 Task: Send an email with the signature Chloe Collins with the subject 'Partnership proposal' and the message 'I would like to request a quotation for your services.' from softage.1@softage.net to softage.6@softage.net and softage.7@softage.net with an attached document RFP_response.docx
Action: Mouse moved to (102, 126)
Screenshot: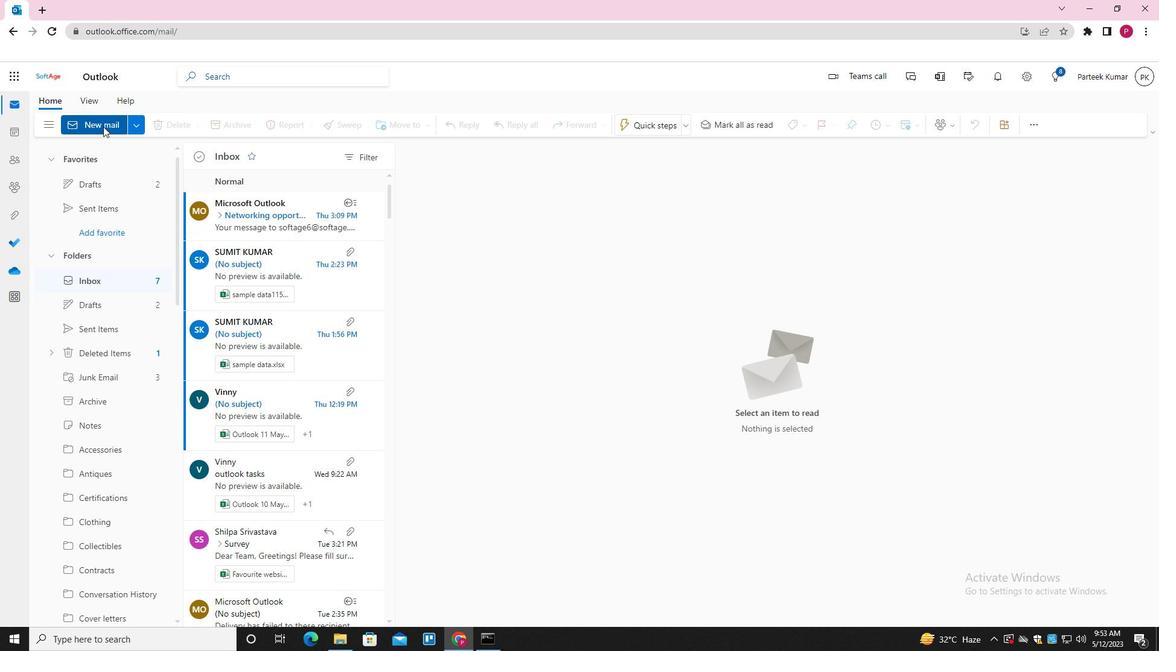 
Action: Mouse pressed left at (102, 126)
Screenshot: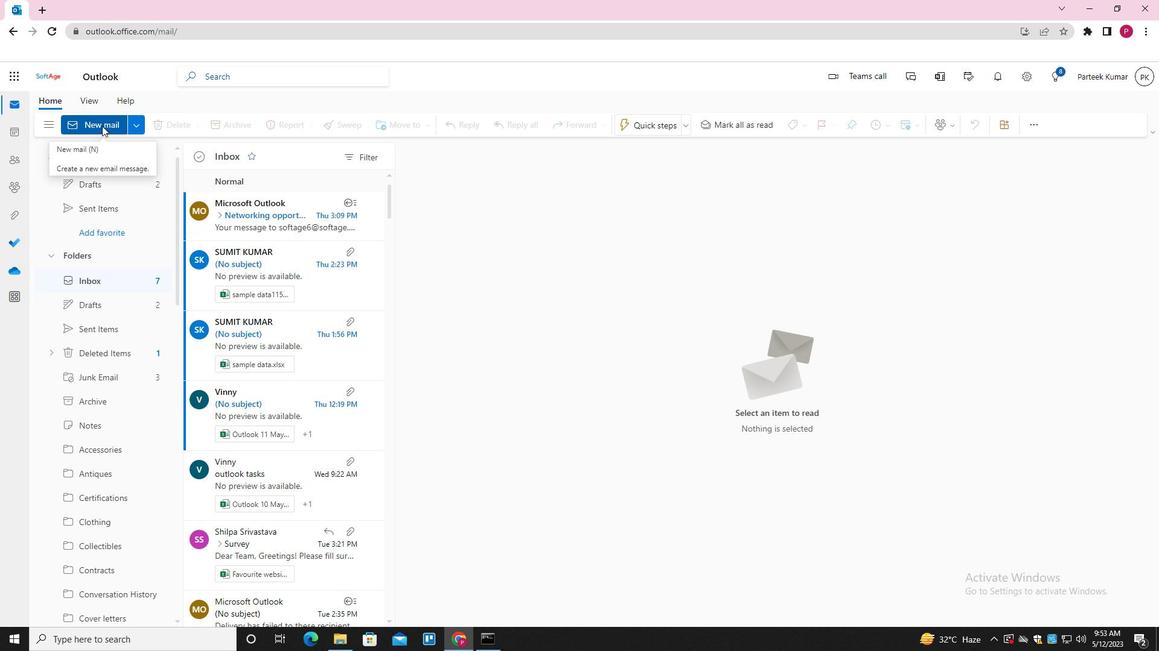 
Action: Mouse moved to (824, 127)
Screenshot: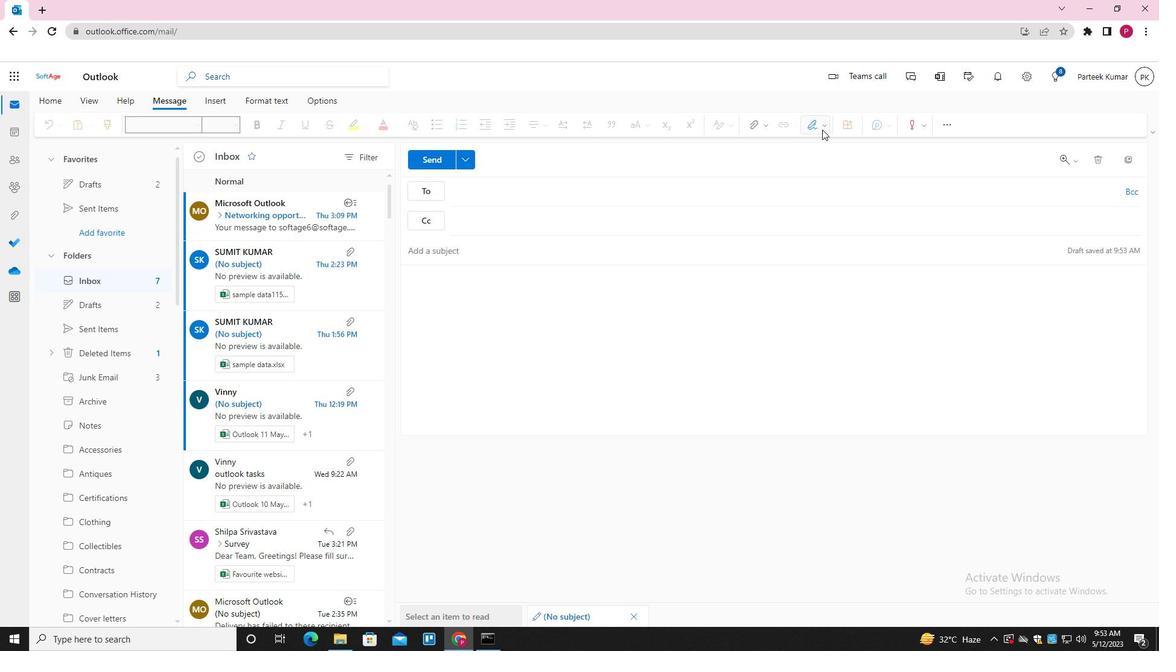 
Action: Mouse pressed left at (824, 127)
Screenshot: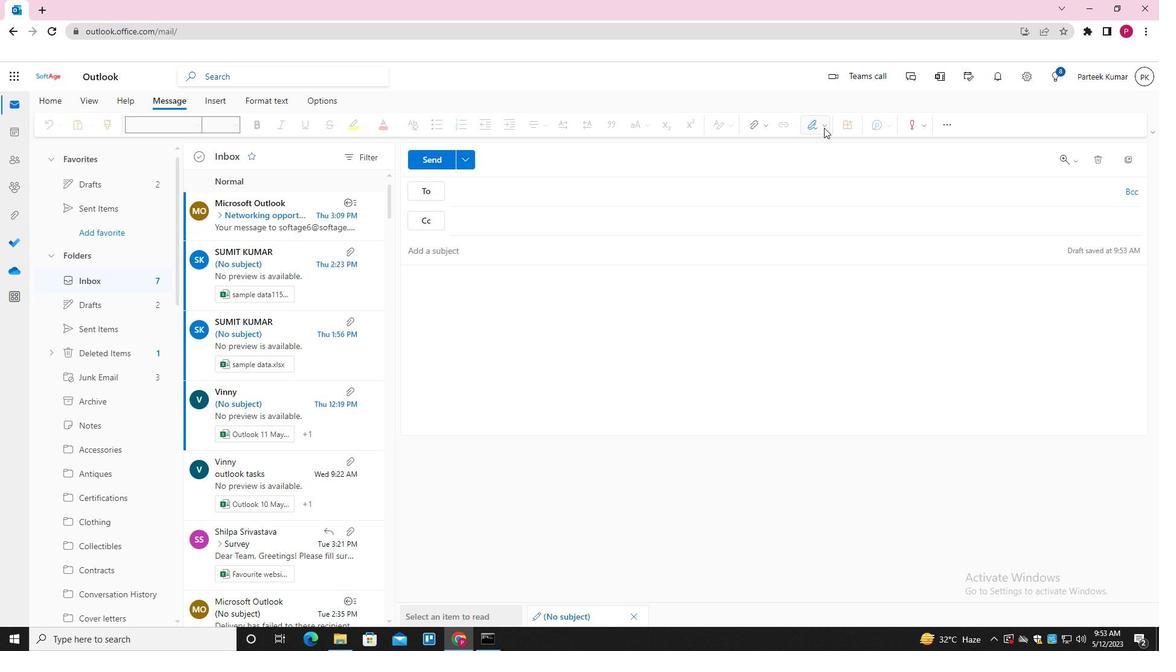 
Action: Mouse moved to (801, 181)
Screenshot: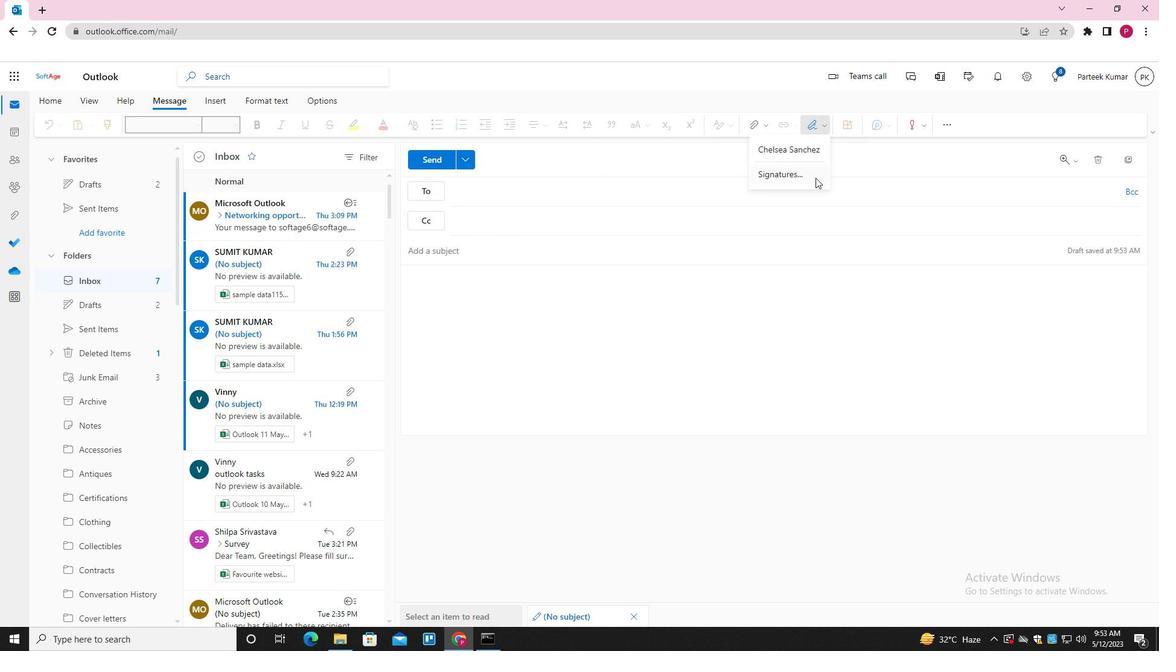 
Action: Mouse pressed left at (801, 181)
Screenshot: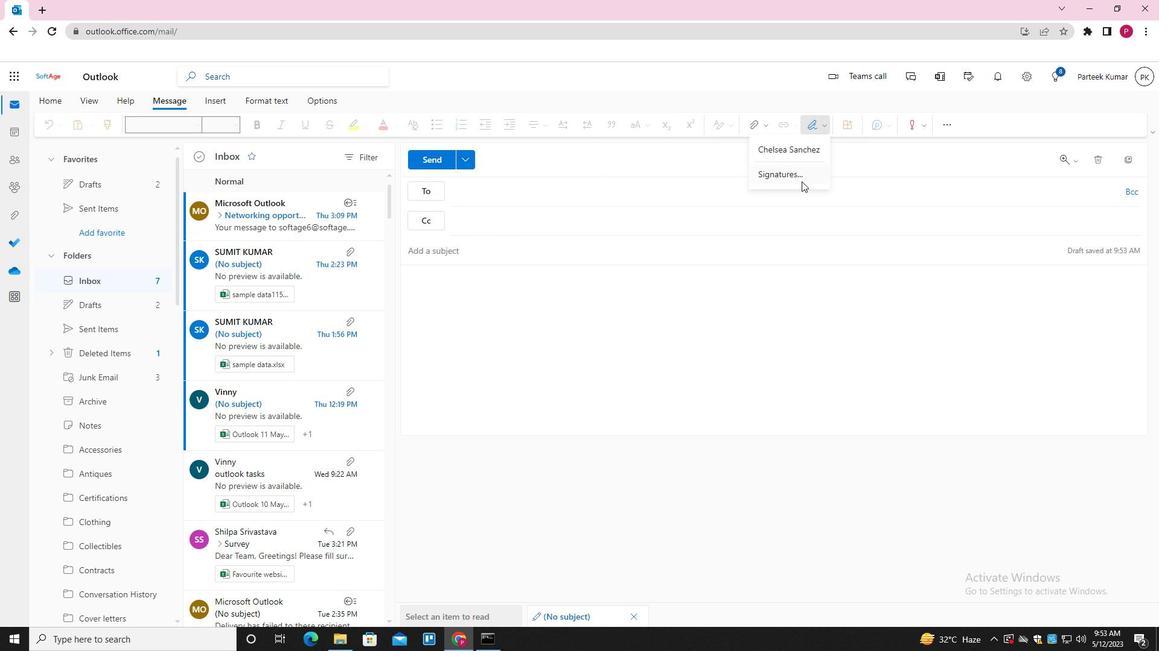 
Action: Mouse moved to (509, 216)
Screenshot: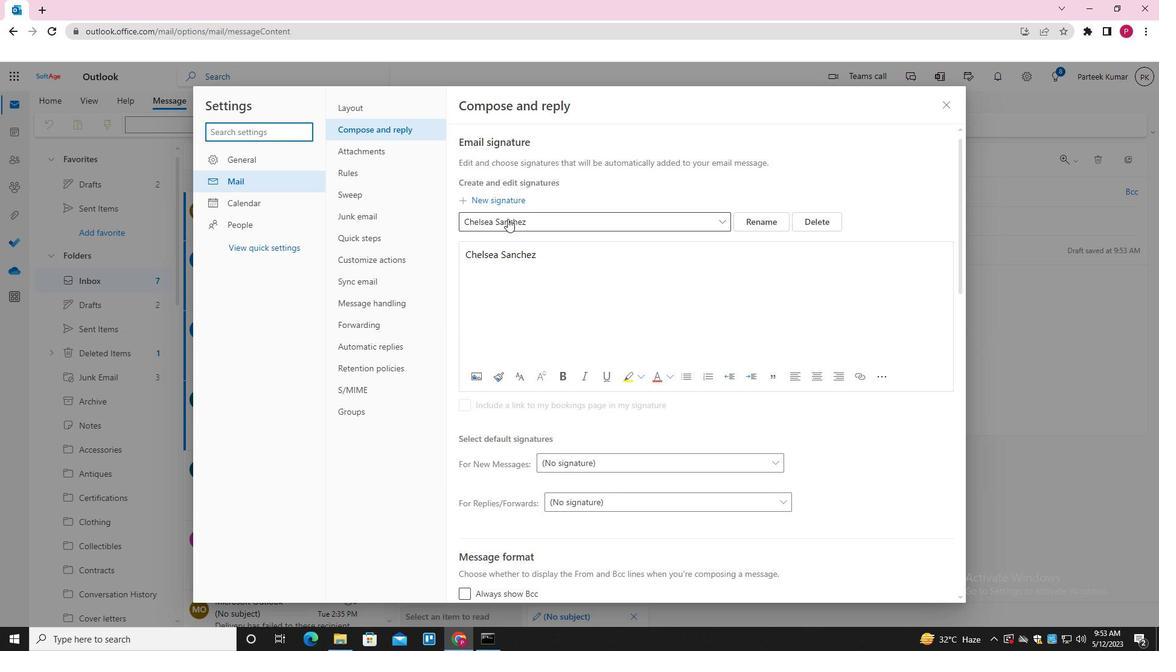 
Action: Mouse pressed left at (509, 216)
Screenshot: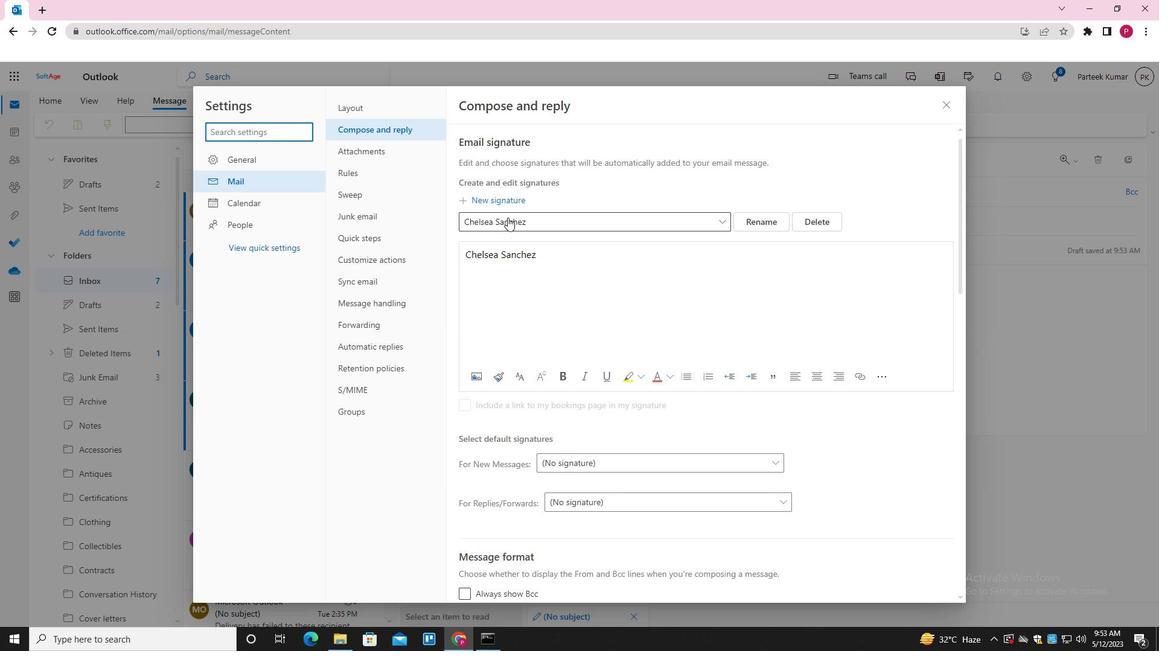 
Action: Mouse moved to (825, 219)
Screenshot: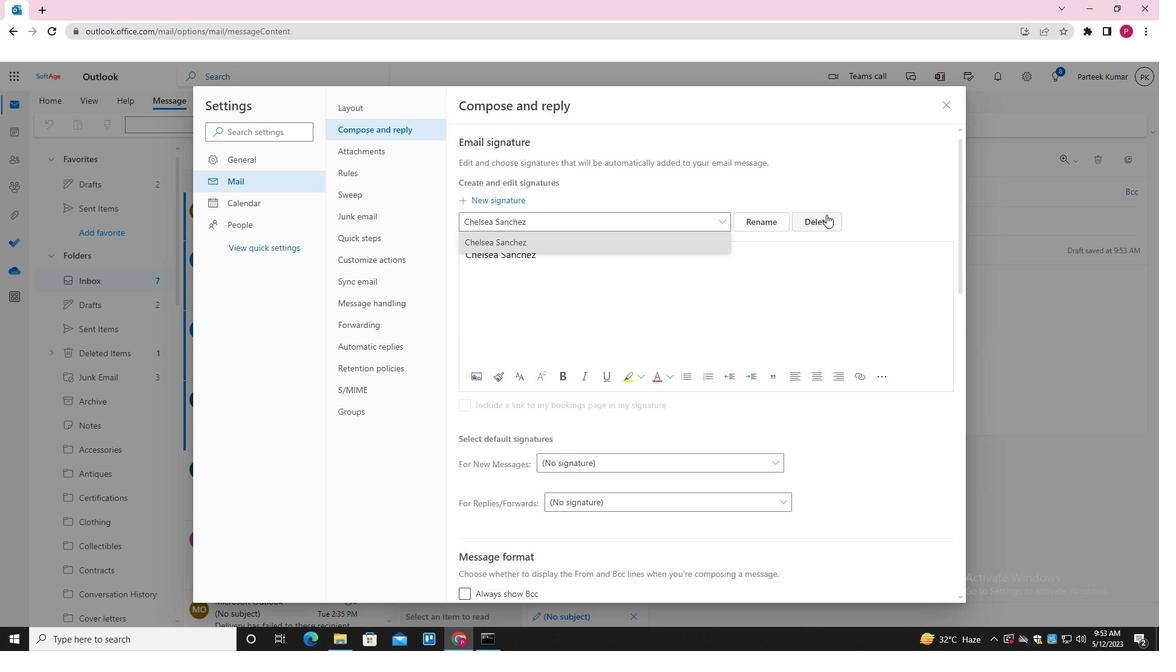 
Action: Mouse pressed left at (825, 219)
Screenshot: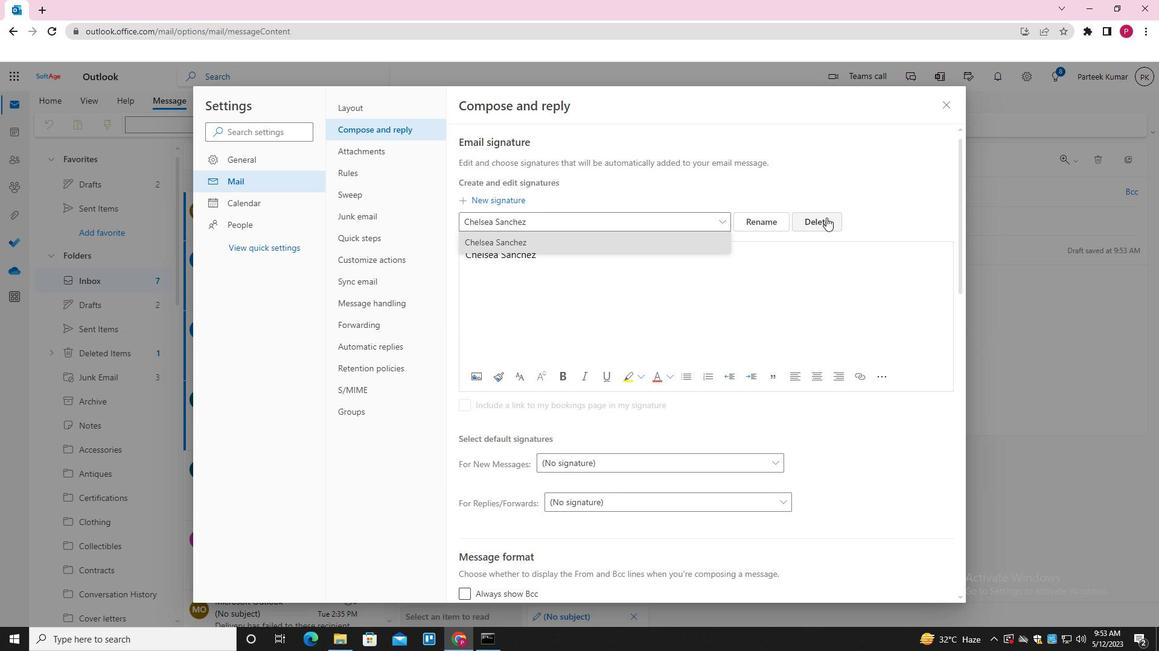 
Action: Mouse moved to (546, 222)
Screenshot: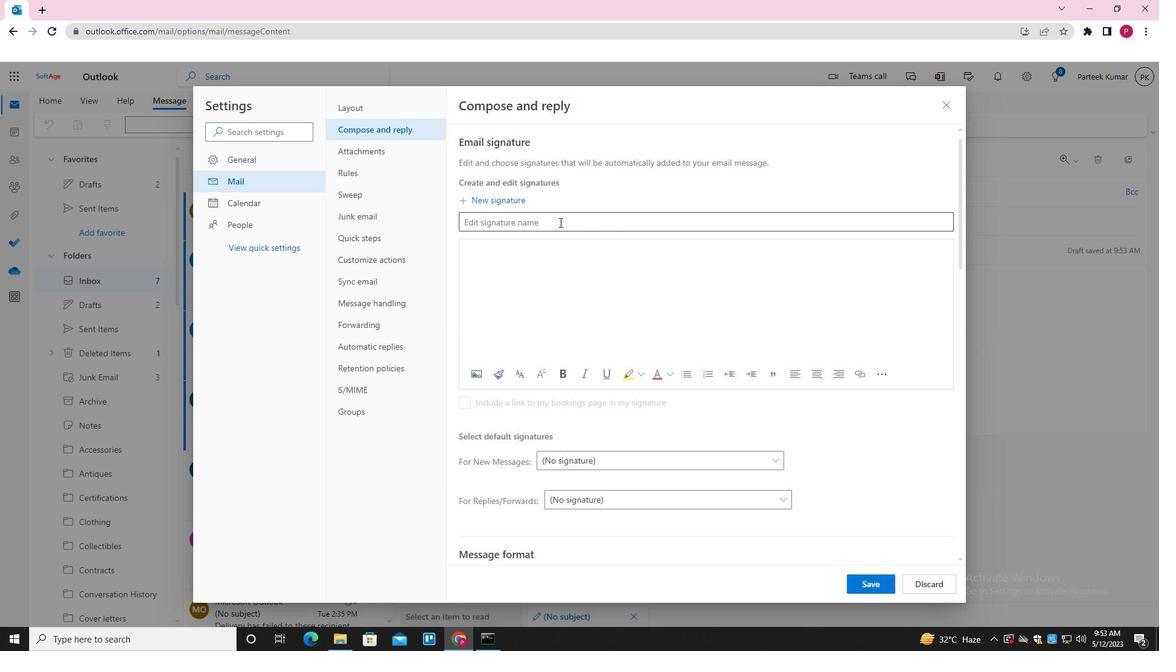 
Action: Mouse pressed left at (546, 222)
Screenshot: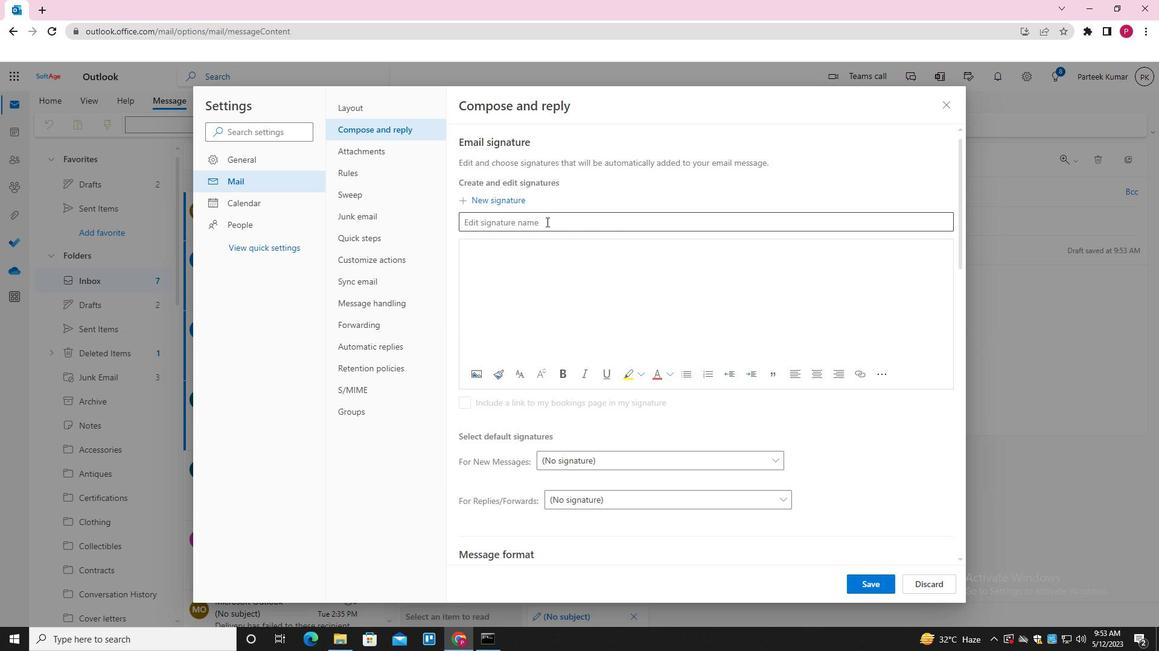 
Action: Key pressed <Key.shift>CHOLE<Key.backspace><Key.backspace><Key.backspace>LOE<Key.space><Key.shift>COLLINS<Key.shift>A<Key.backspace>ctrl+Actrl+C
Screenshot: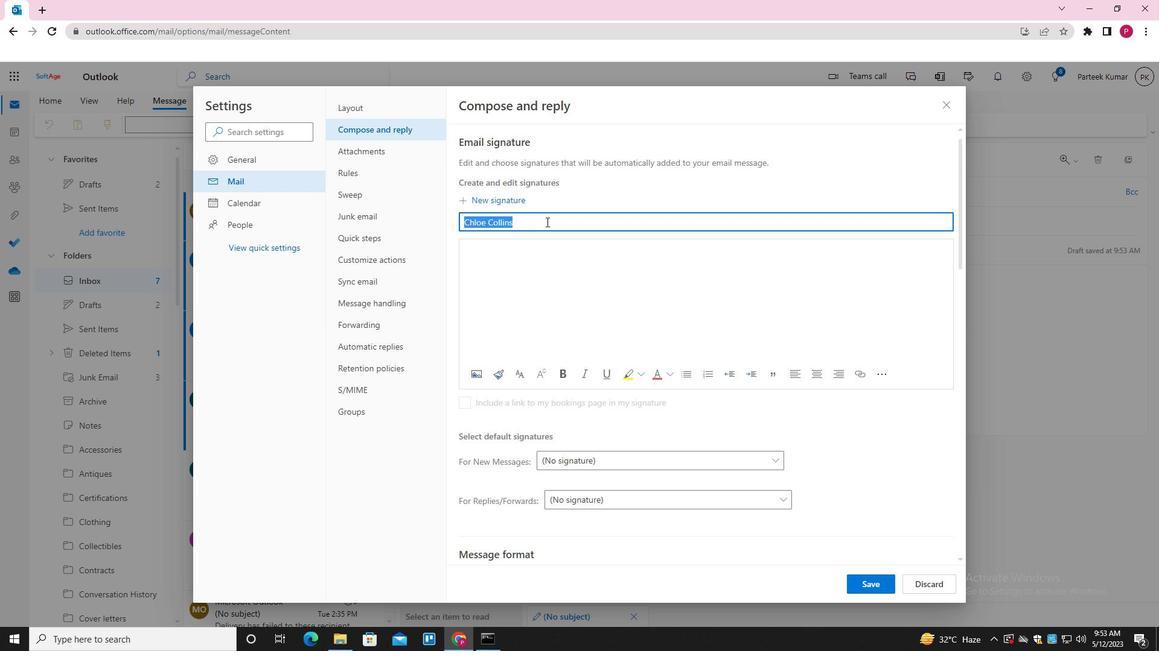 
Action: Mouse moved to (485, 251)
Screenshot: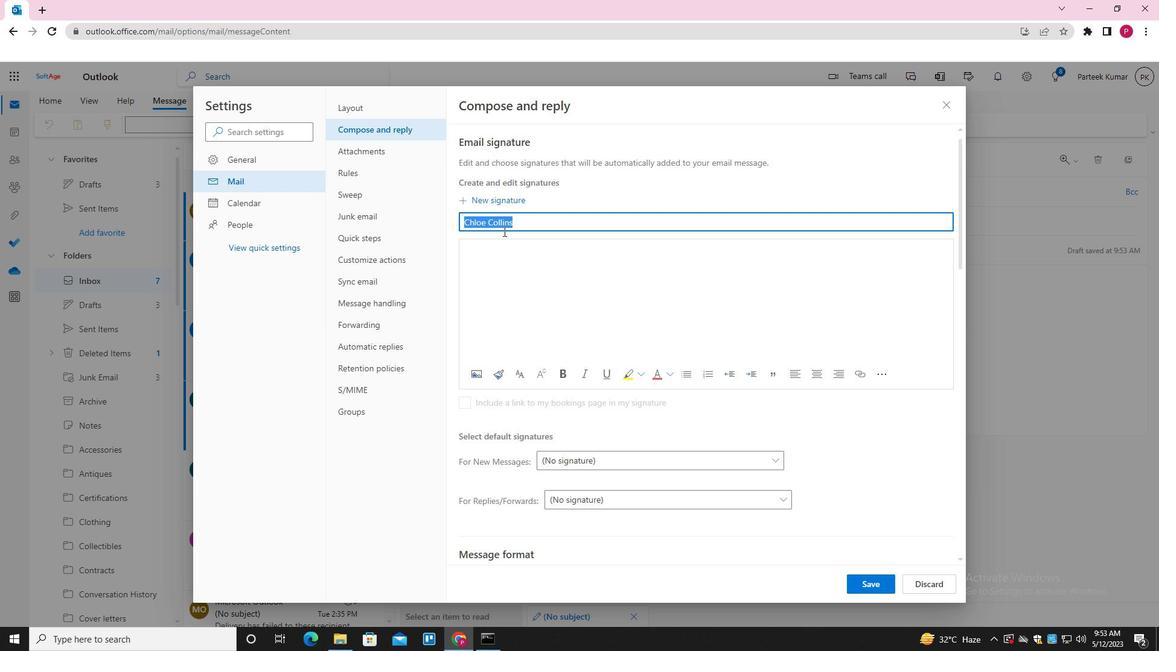 
Action: Mouse pressed left at (485, 251)
Screenshot: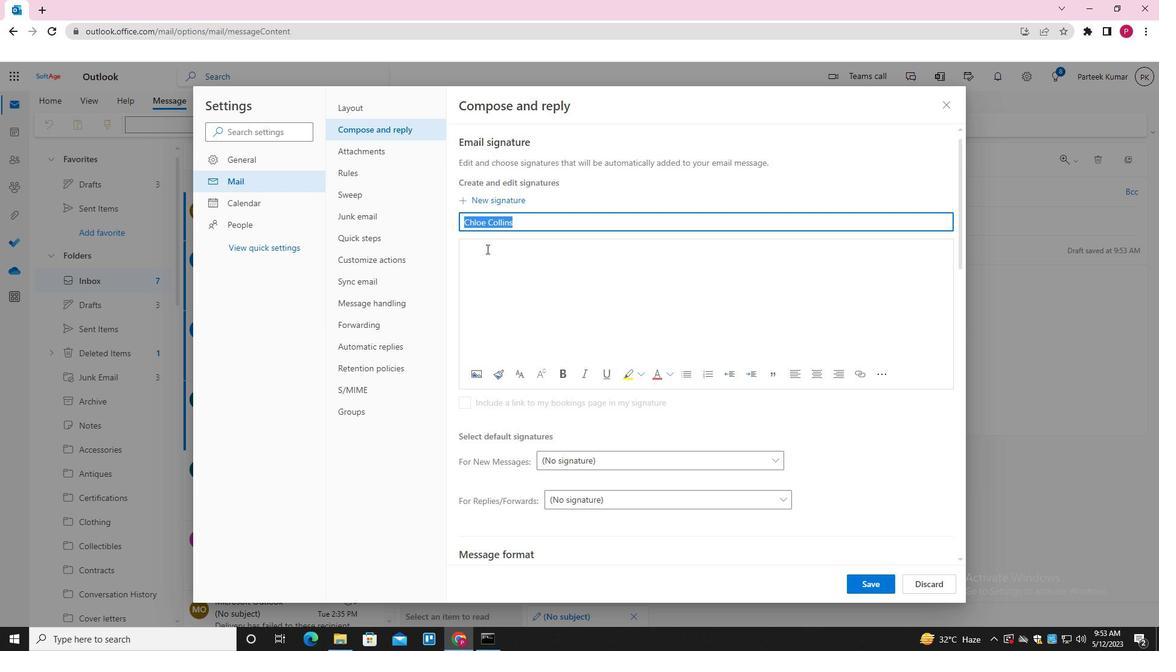 
Action: Key pressed ctrl+V
Screenshot: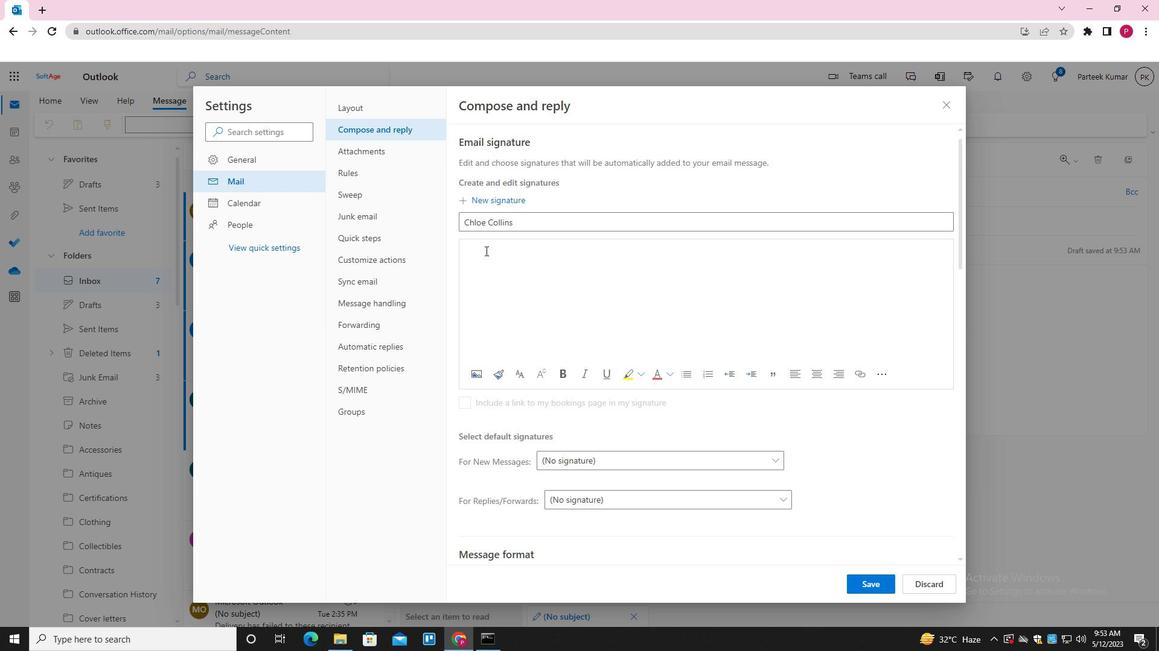 
Action: Mouse moved to (865, 581)
Screenshot: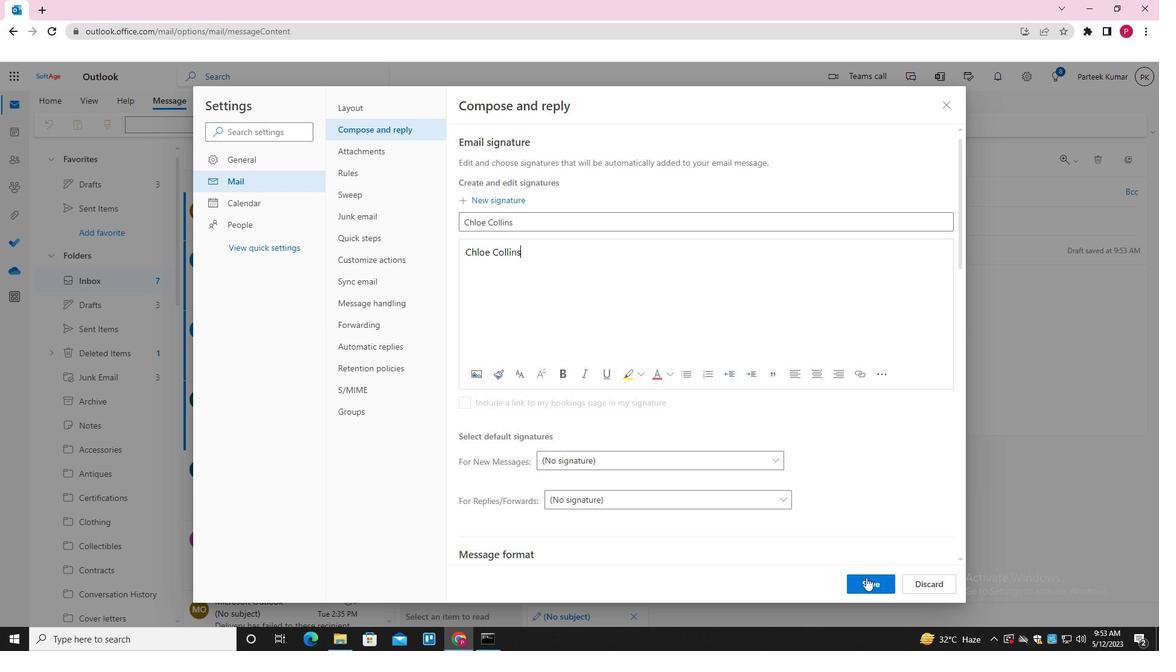 
Action: Mouse pressed left at (865, 581)
Screenshot: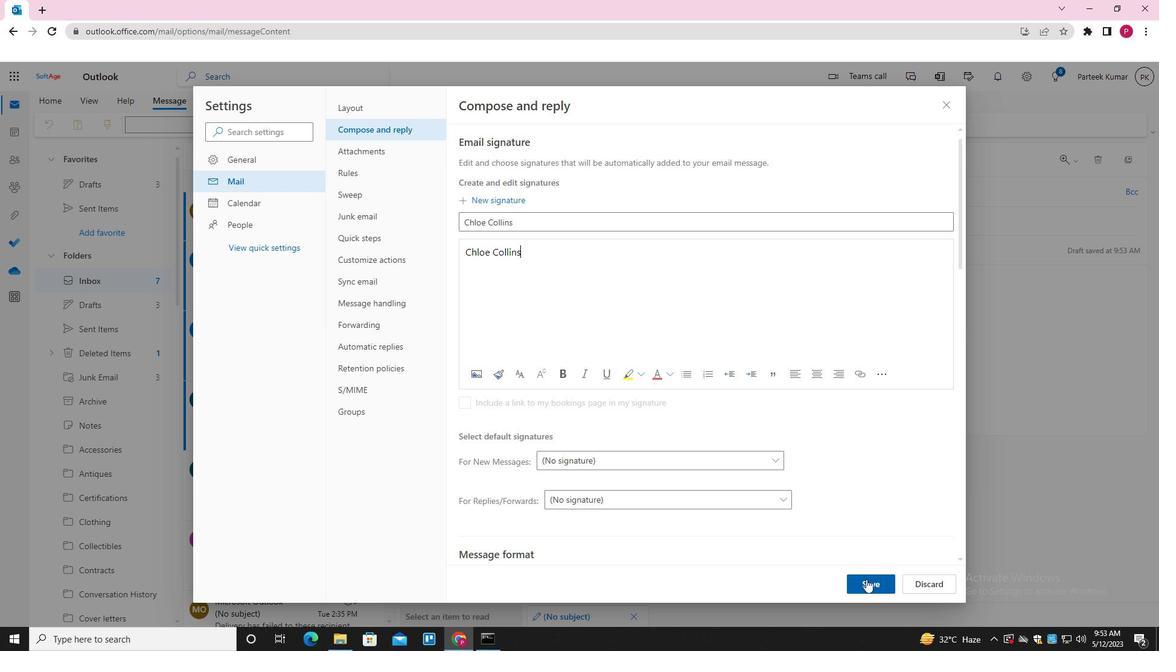 
Action: Mouse moved to (950, 108)
Screenshot: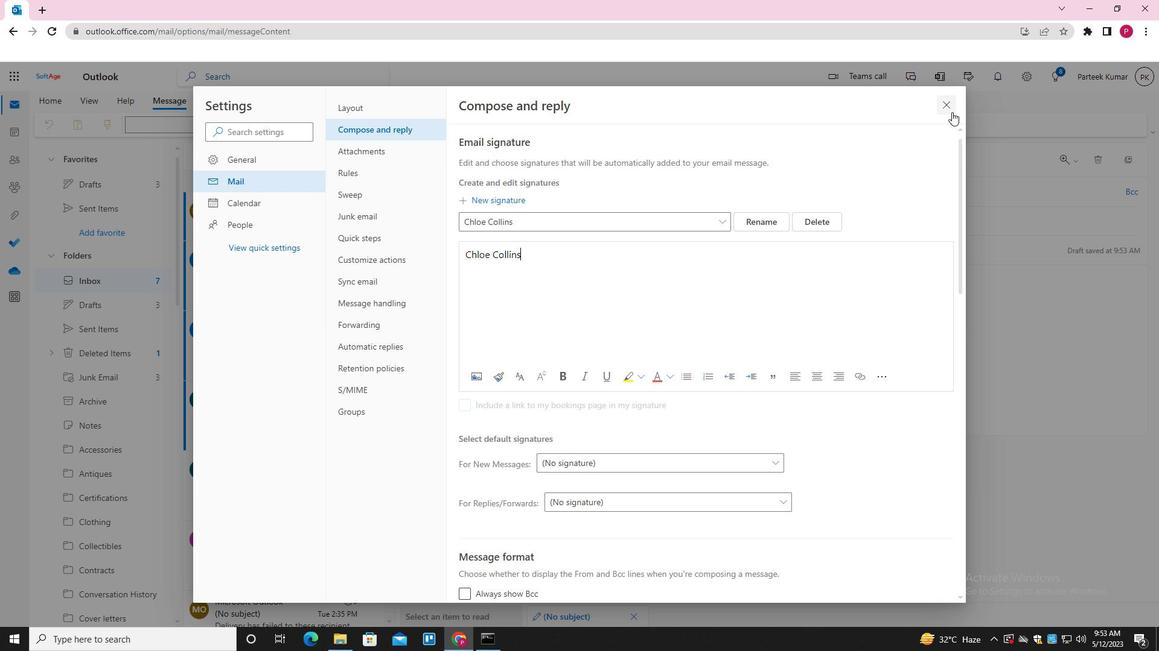 
Action: Mouse pressed left at (950, 108)
Screenshot: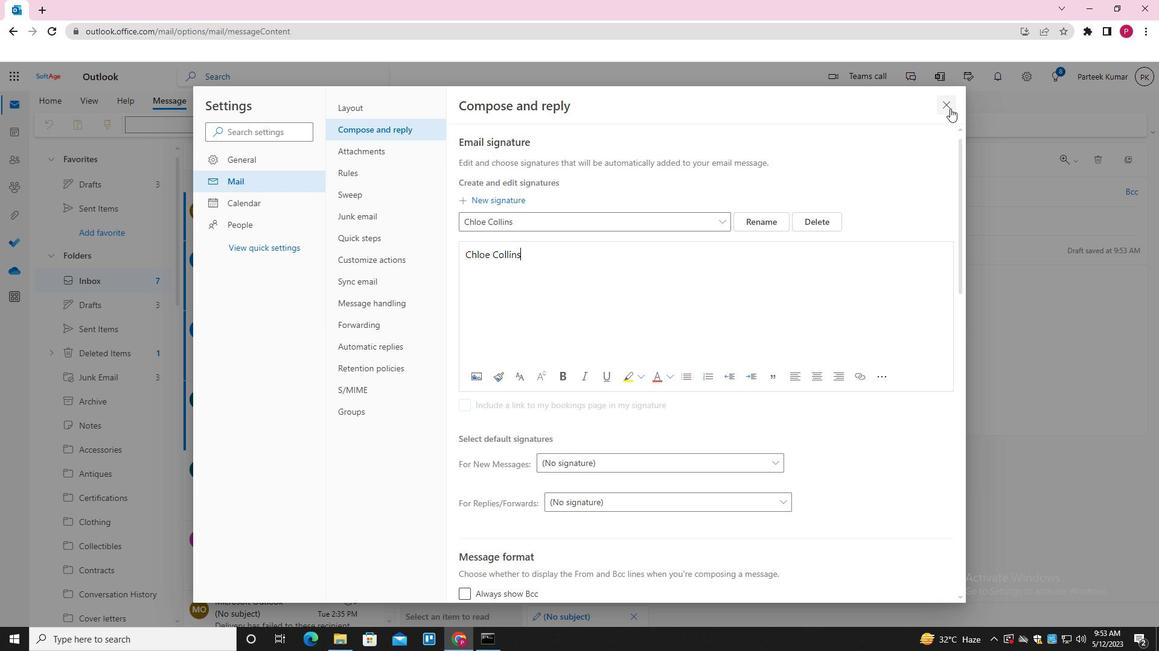 
Action: Mouse moved to (826, 129)
Screenshot: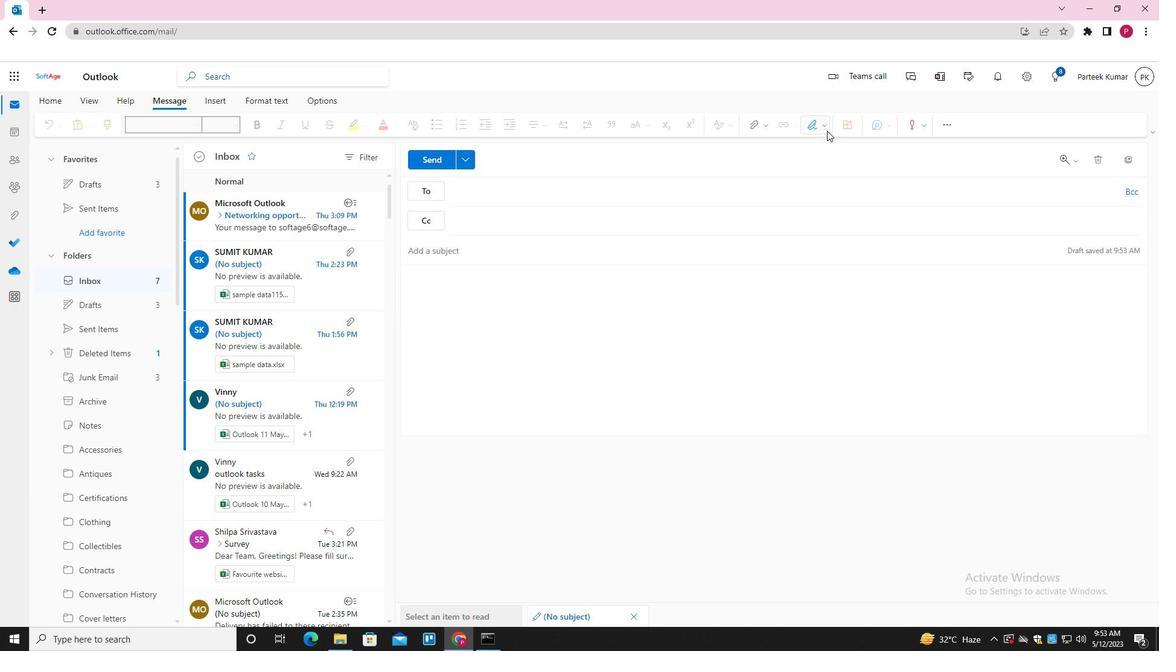 
Action: Mouse pressed left at (826, 129)
Screenshot: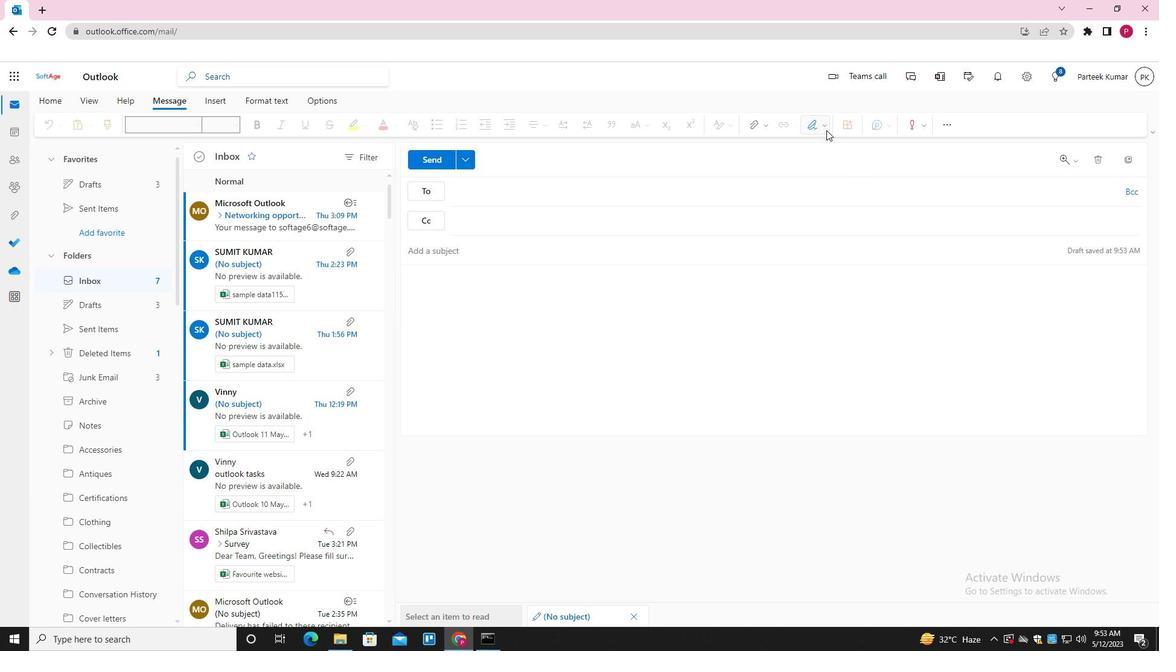 
Action: Mouse moved to (795, 150)
Screenshot: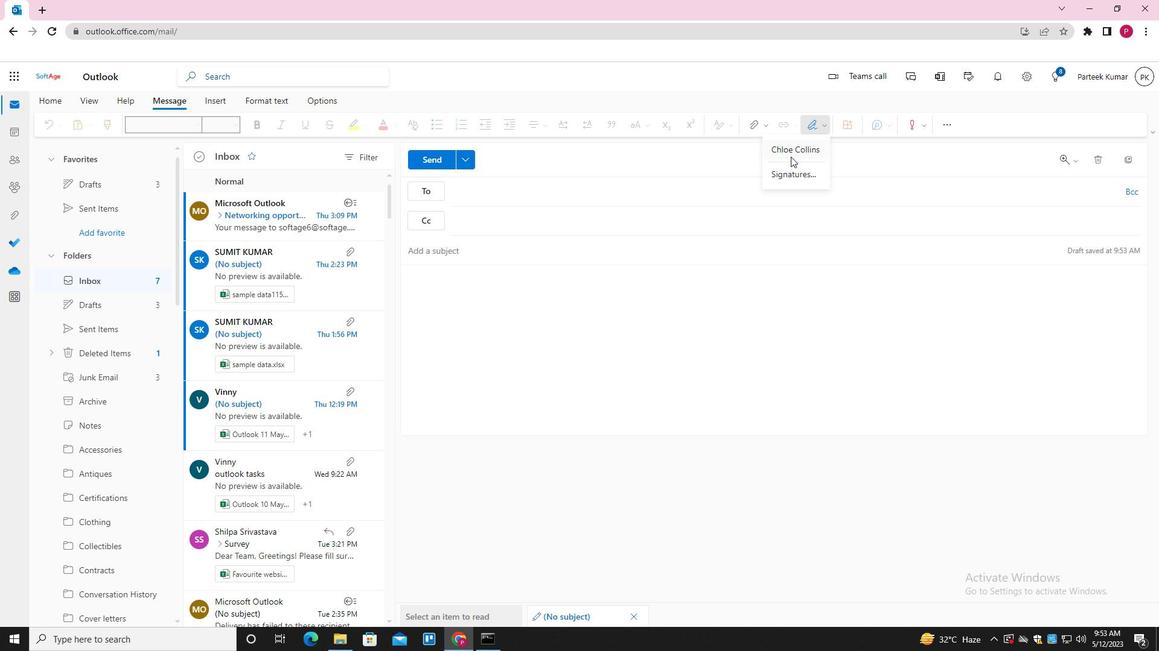 
Action: Mouse pressed left at (795, 150)
Screenshot: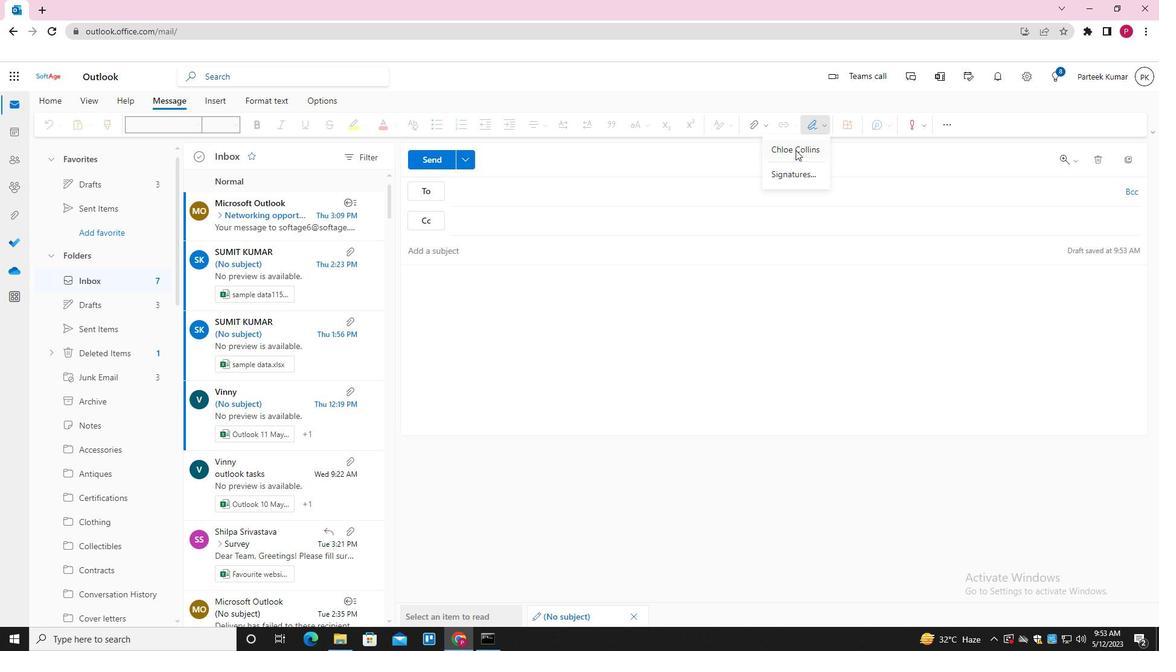 
Action: Mouse moved to (442, 254)
Screenshot: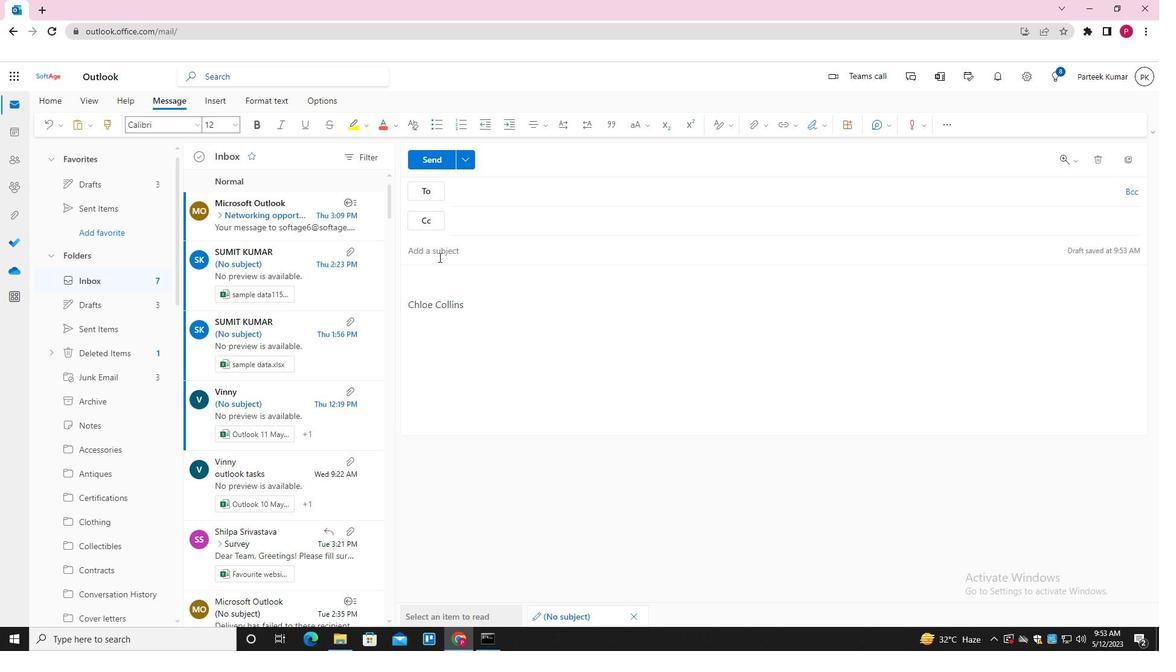 
Action: Mouse pressed left at (442, 254)
Screenshot: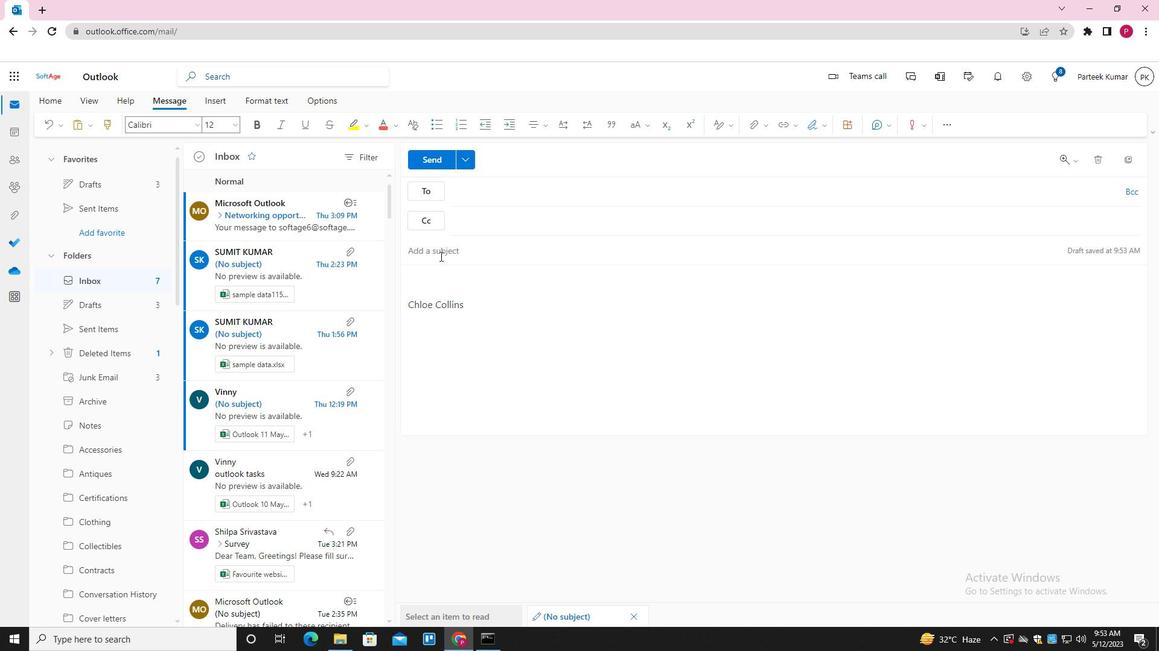 
Action: Key pressed <Key.shift>PAT<Key.backspace>RTNERSHIP<Key.space>PROPOSAL<Key.tab><Key.shift>I<Key.space>WOULD<Key.tab><Key.space>REQUEST<Key.space>OF<Key.space>A<Key.space><Key.backspace><Key.backspace><Key.backspace><Key.backspace><Key.backspace>A<Key.space>QUOTATION<Key.space>FOR<Key.space>YOUR<Key.space>SERVICES<Key.space><Key.shift><Key.tab><Key.tab><Key.tab><Key.shift>SOFTAGE.6<Key.shift>@SOFTAGE.NET<Key.enter>SOFTAGE.7<Key.shift>@SOFTAGE.NET<Key.enter>
Screenshot: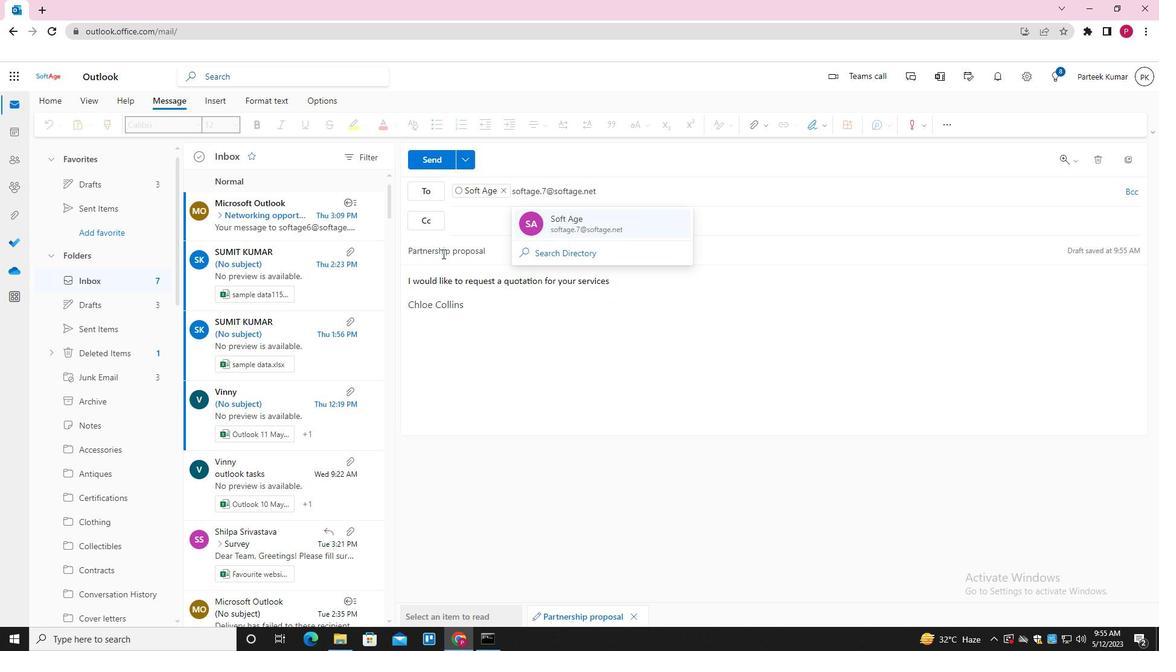 
Action: Mouse moved to (769, 124)
Screenshot: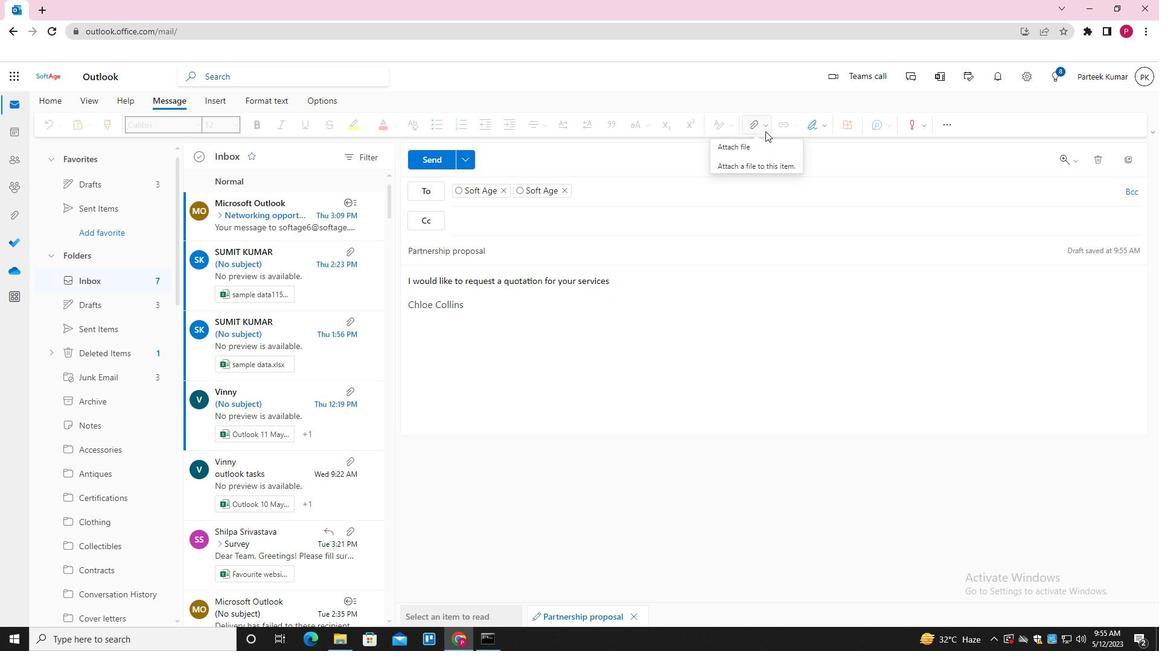 
Action: Mouse pressed left at (769, 124)
Screenshot: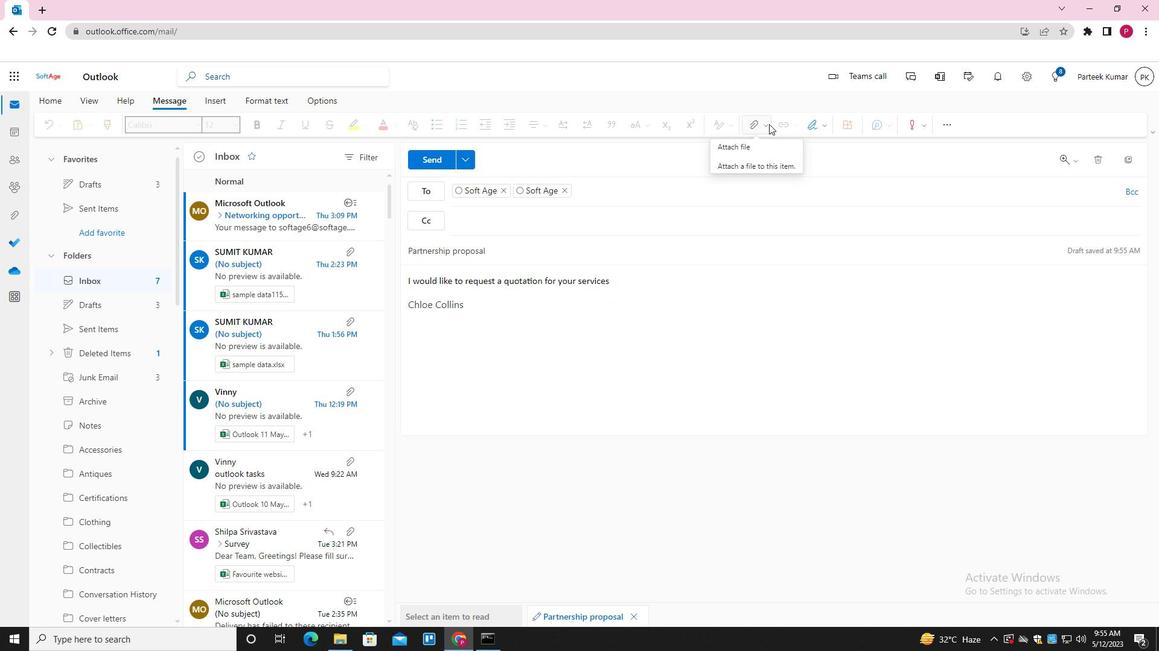 
Action: Mouse moved to (665, 149)
Screenshot: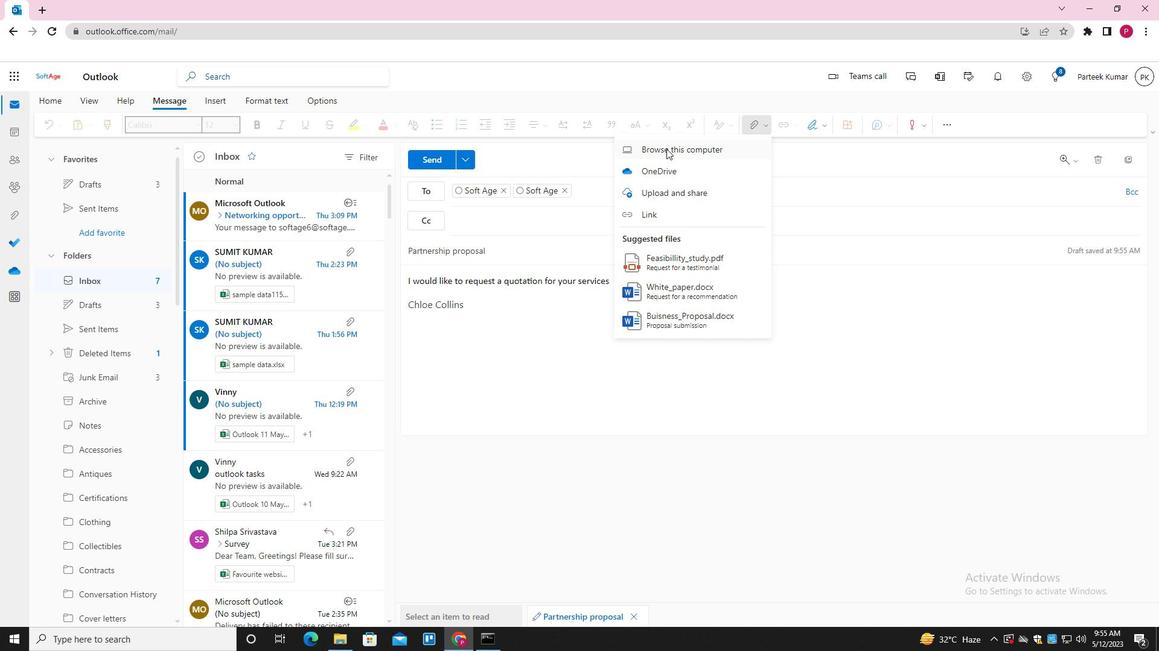 
Action: Mouse pressed left at (665, 149)
Screenshot: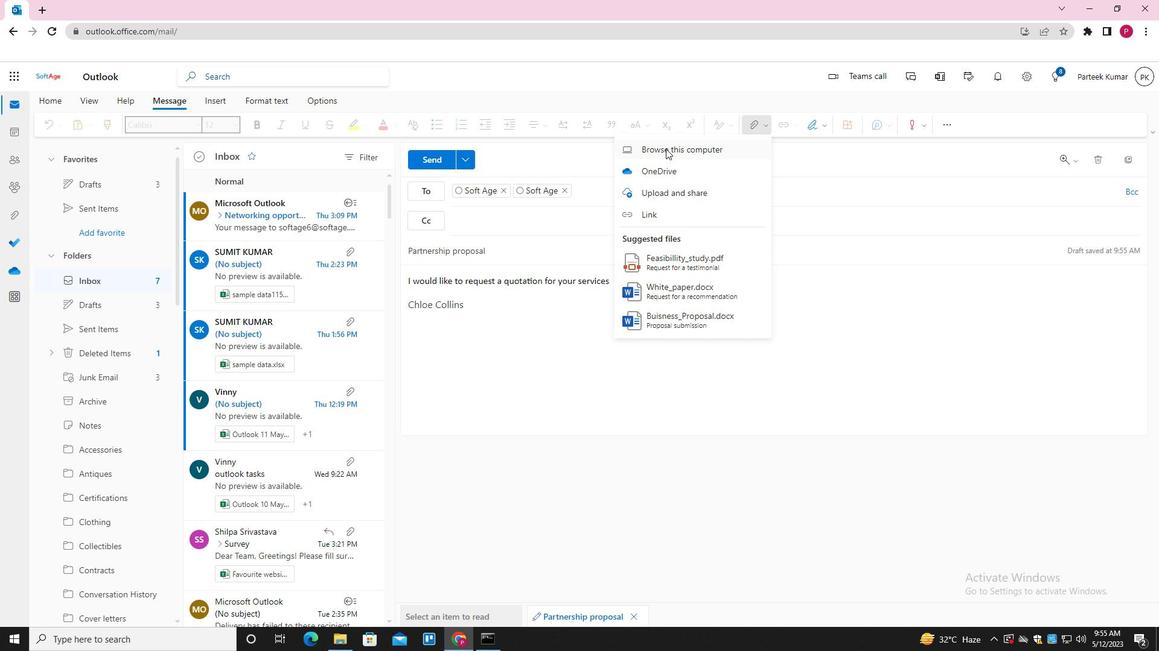 
Action: Mouse moved to (162, 101)
Screenshot: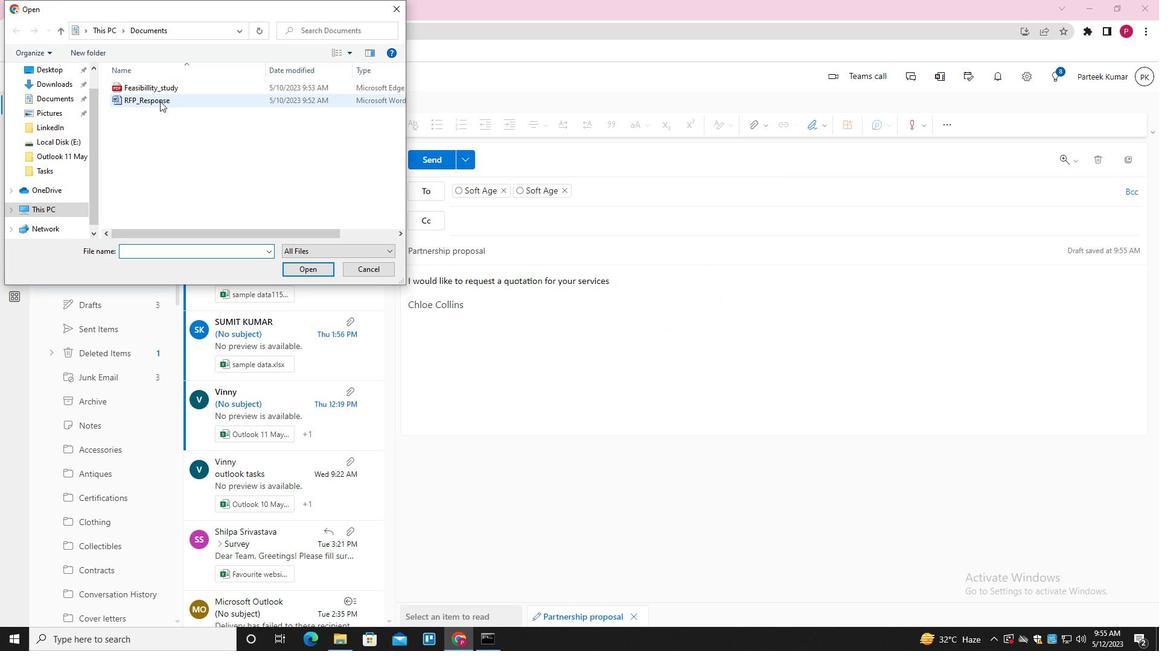 
Action: Mouse pressed left at (162, 101)
Screenshot: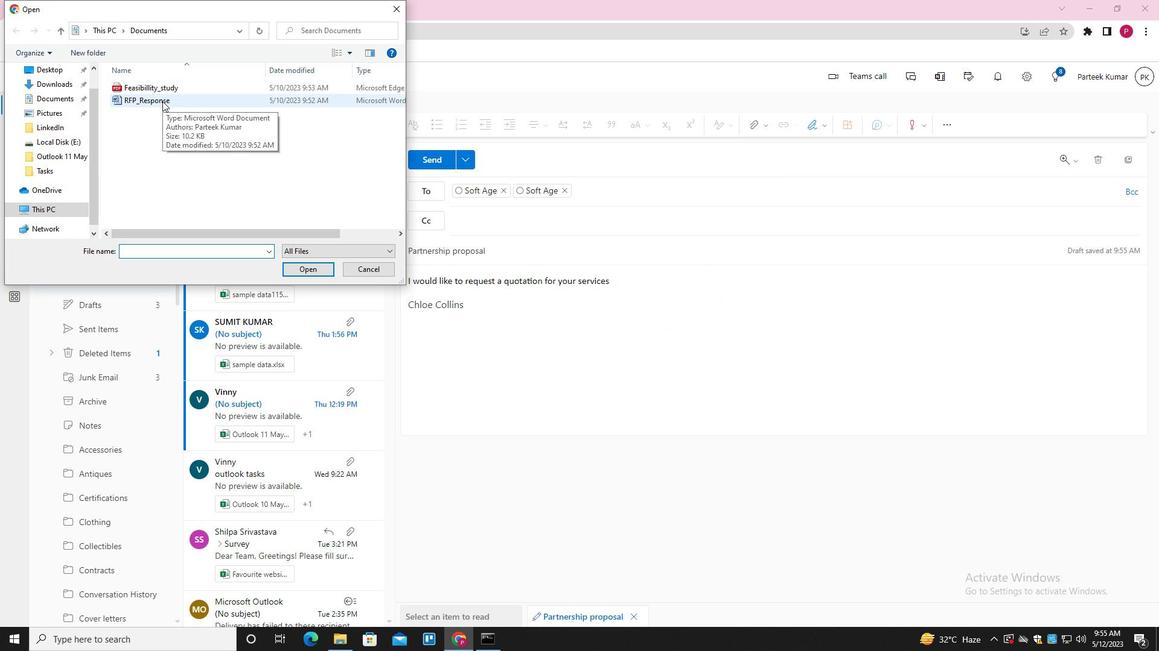 
Action: Mouse moved to (309, 269)
Screenshot: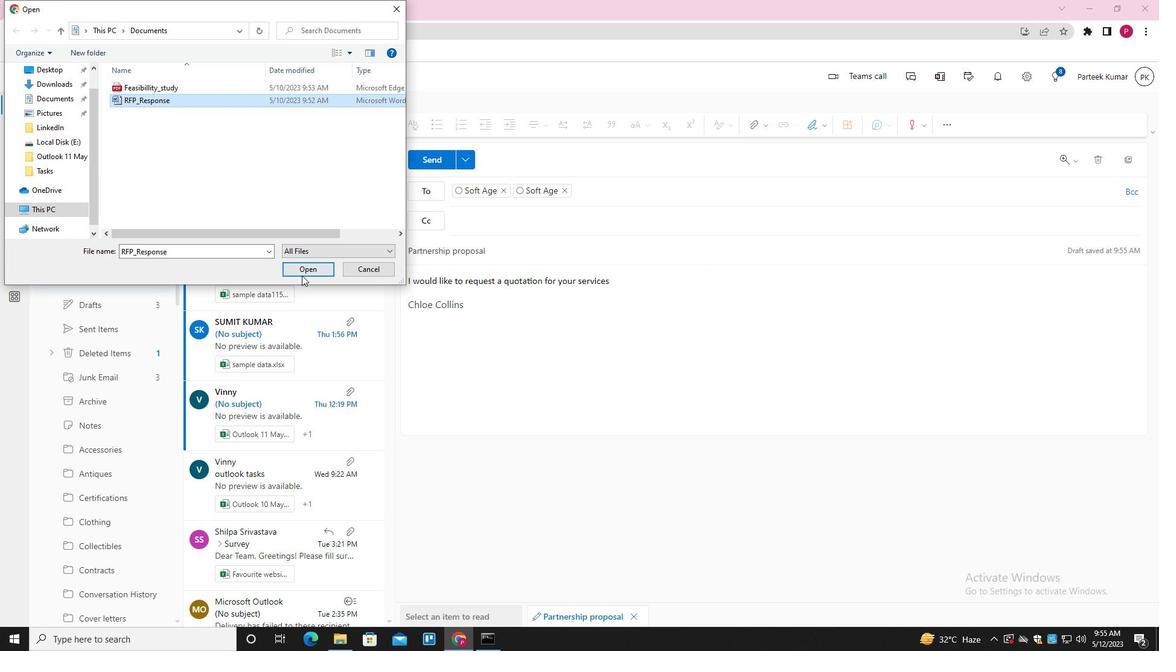 
Action: Mouse pressed left at (309, 269)
Screenshot: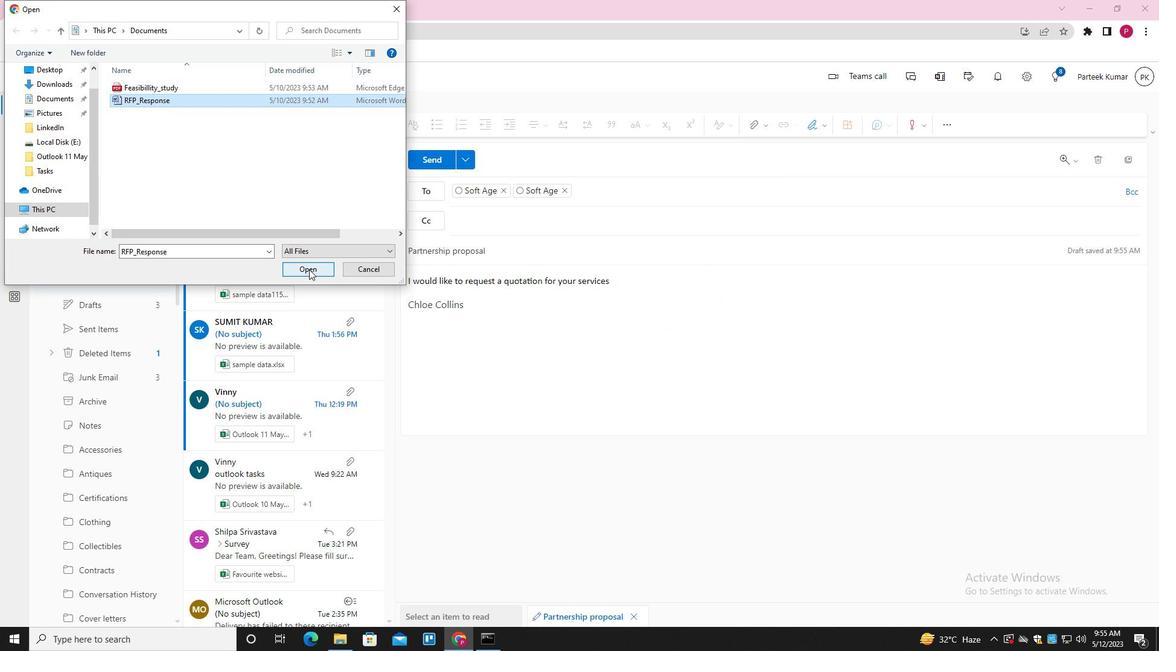
Action: Mouse moved to (423, 159)
Screenshot: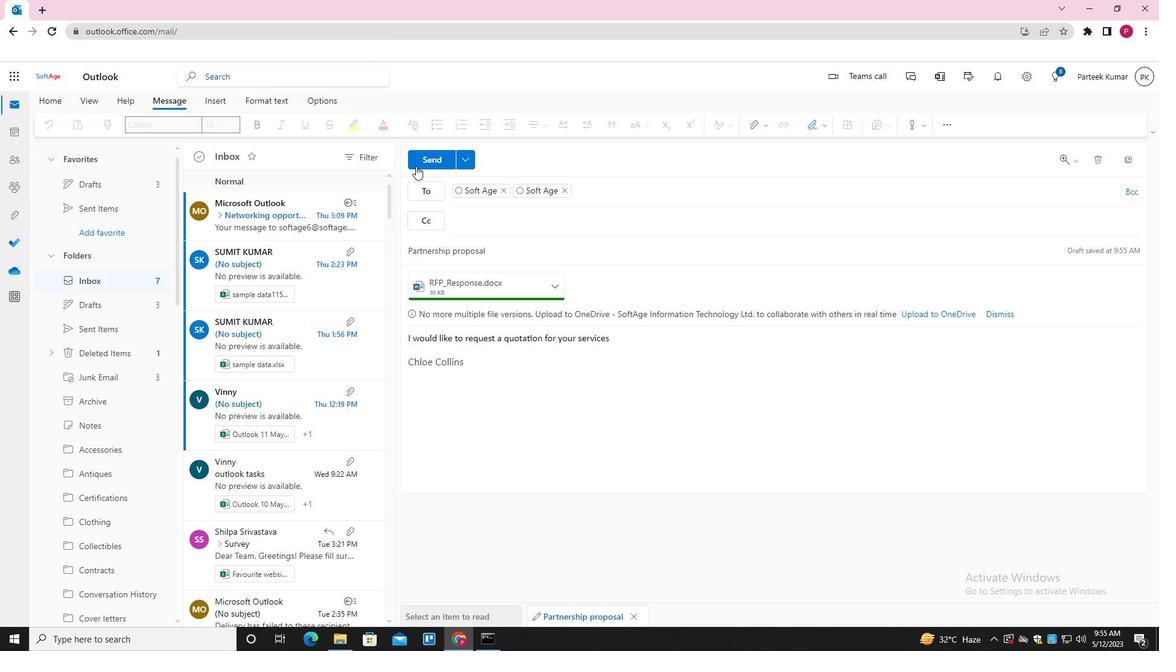 
Action: Mouse pressed left at (423, 159)
Screenshot: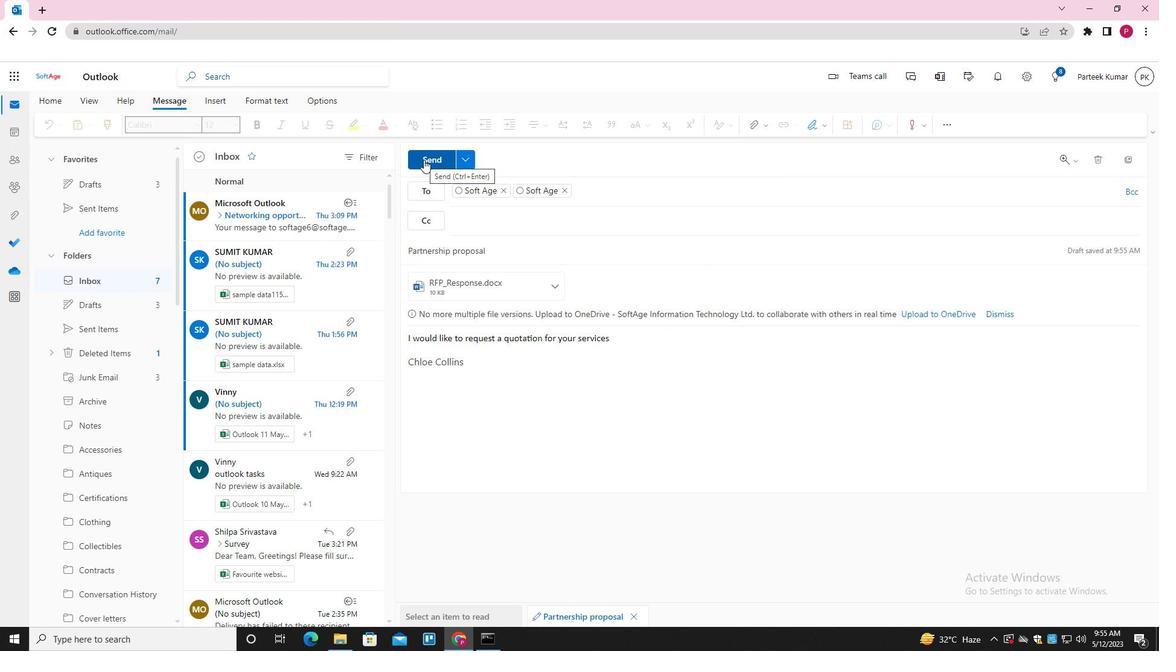 
Action: Mouse moved to (400, 99)
Screenshot: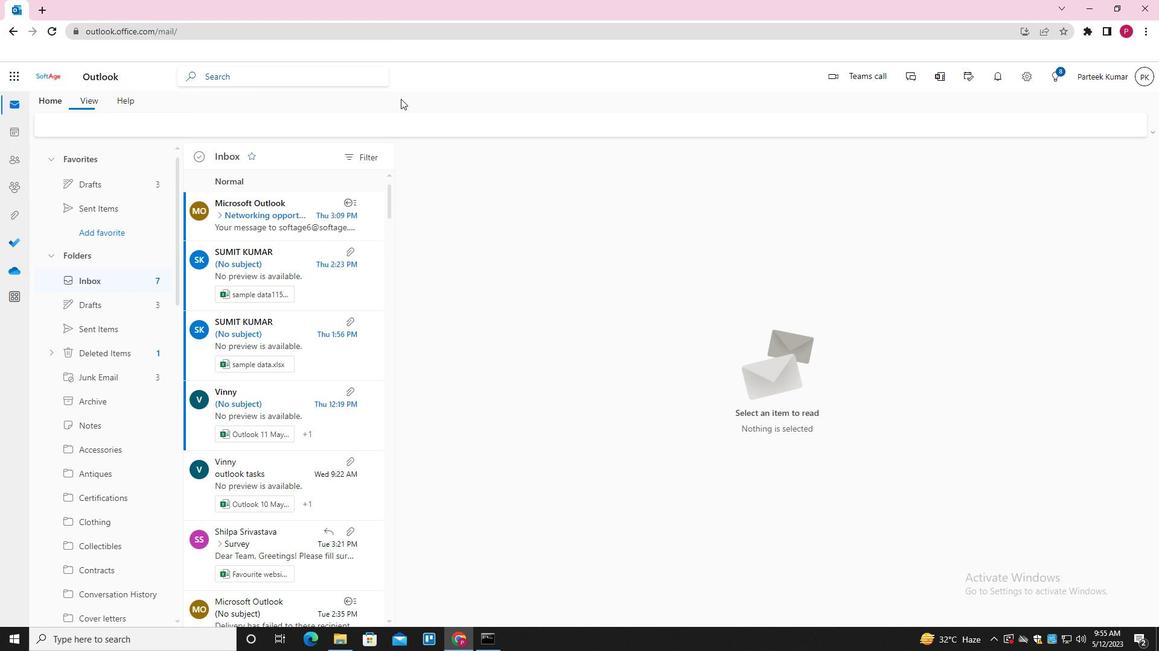 
